 Task: Create Board Social Media Influencer Marketing Platforms to Workspace Factoring Services. Create Board Market Research and Insights to Workspace Factoring Services. Create Board Product Roadmap Planning and Prioritization to Workspace Factoring Services
Action: Mouse moved to (350, 73)
Screenshot: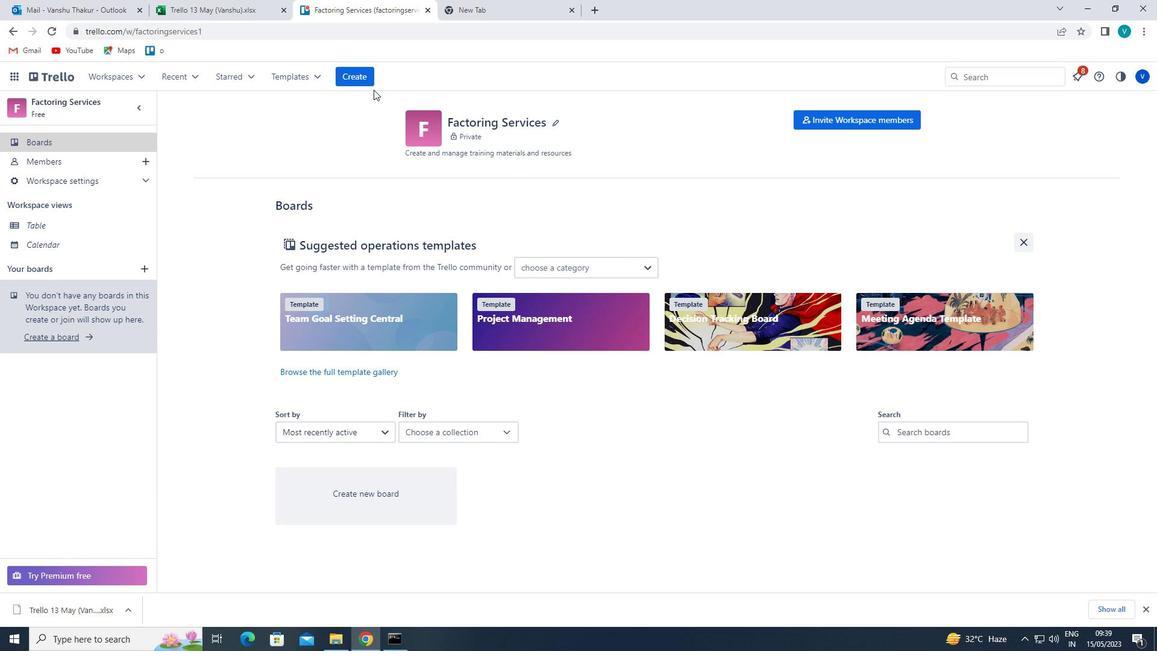 
Action: Mouse pressed left at (350, 73)
Screenshot: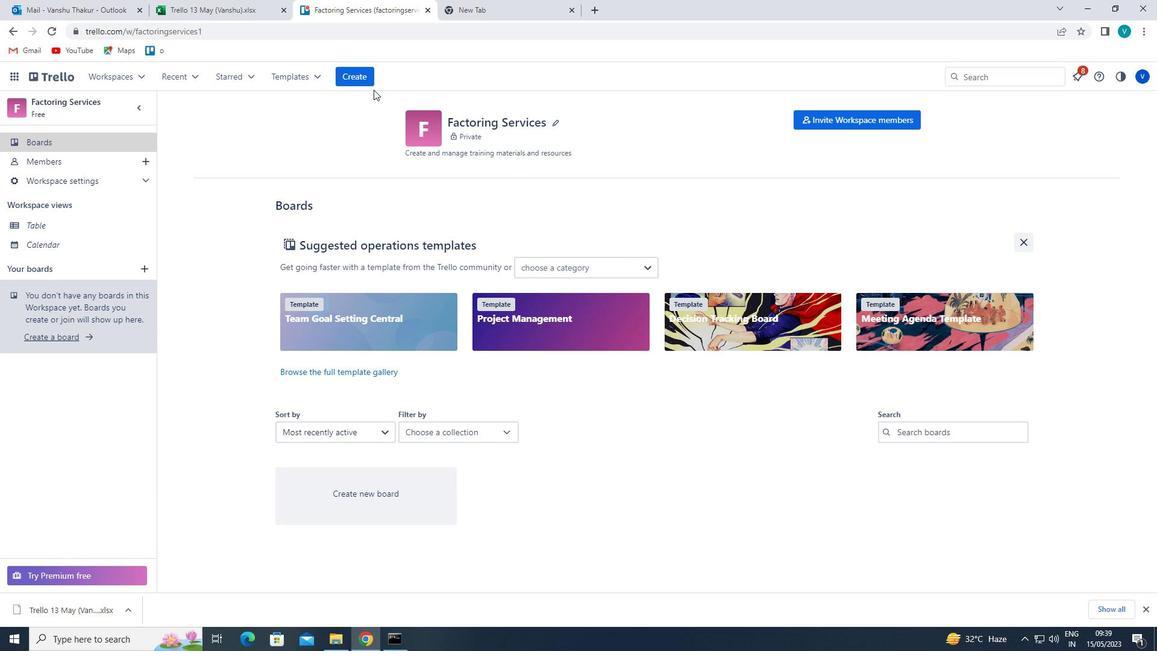 
Action: Mouse moved to (374, 121)
Screenshot: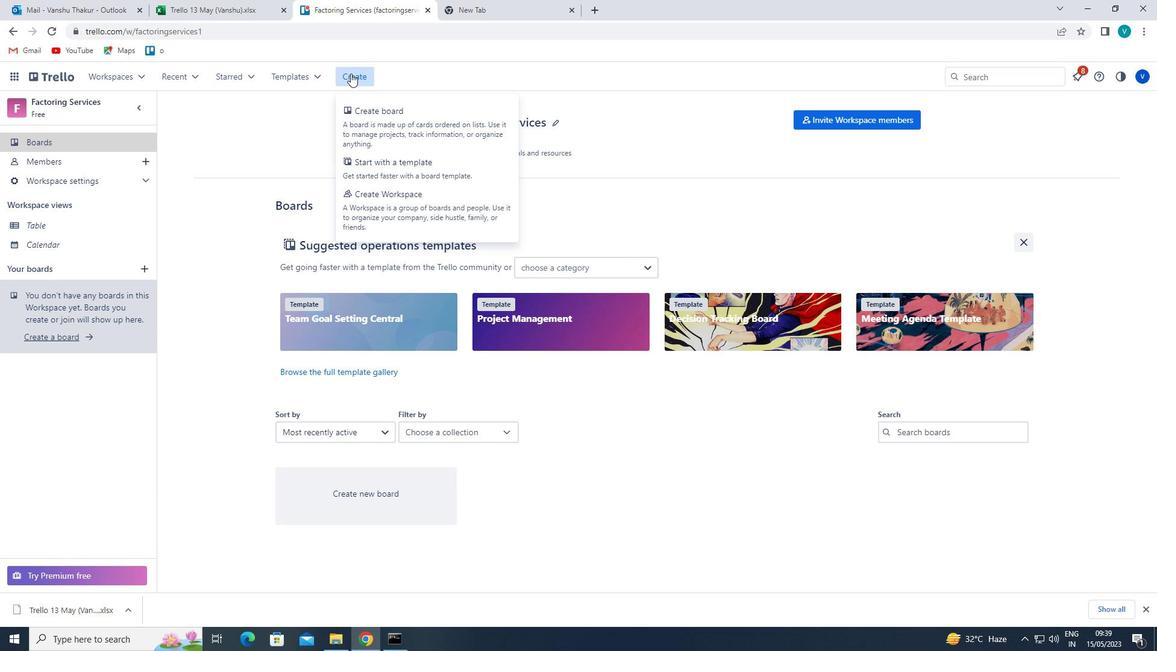 
Action: Mouse pressed left at (374, 121)
Screenshot: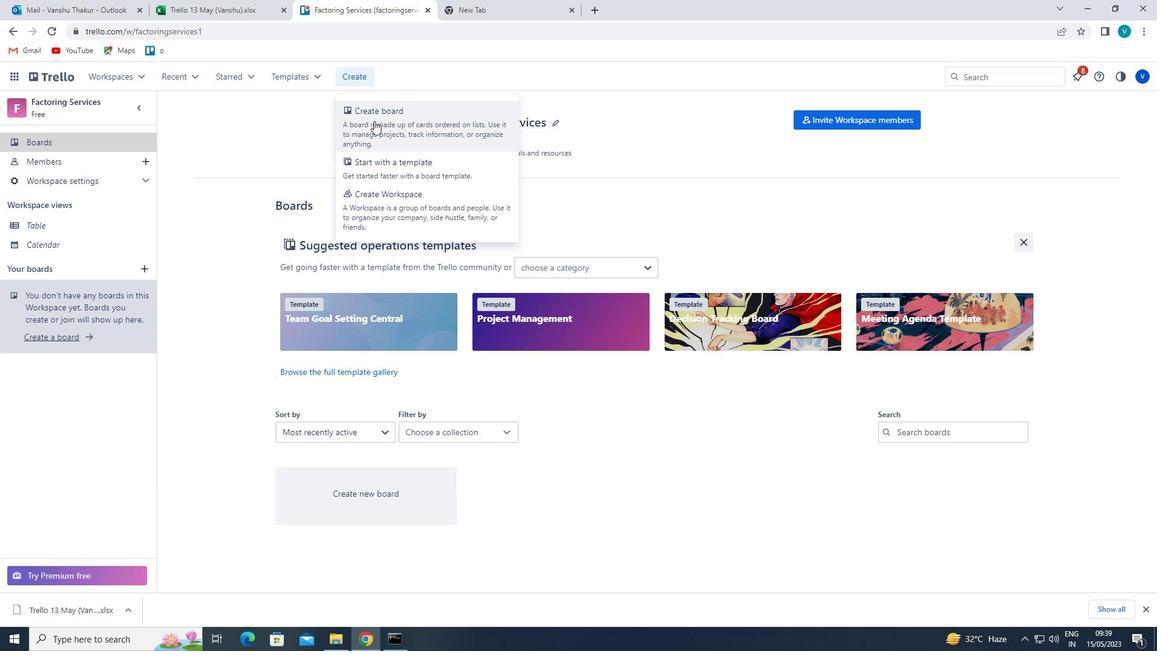 
Action: Mouse moved to (393, 298)
Screenshot: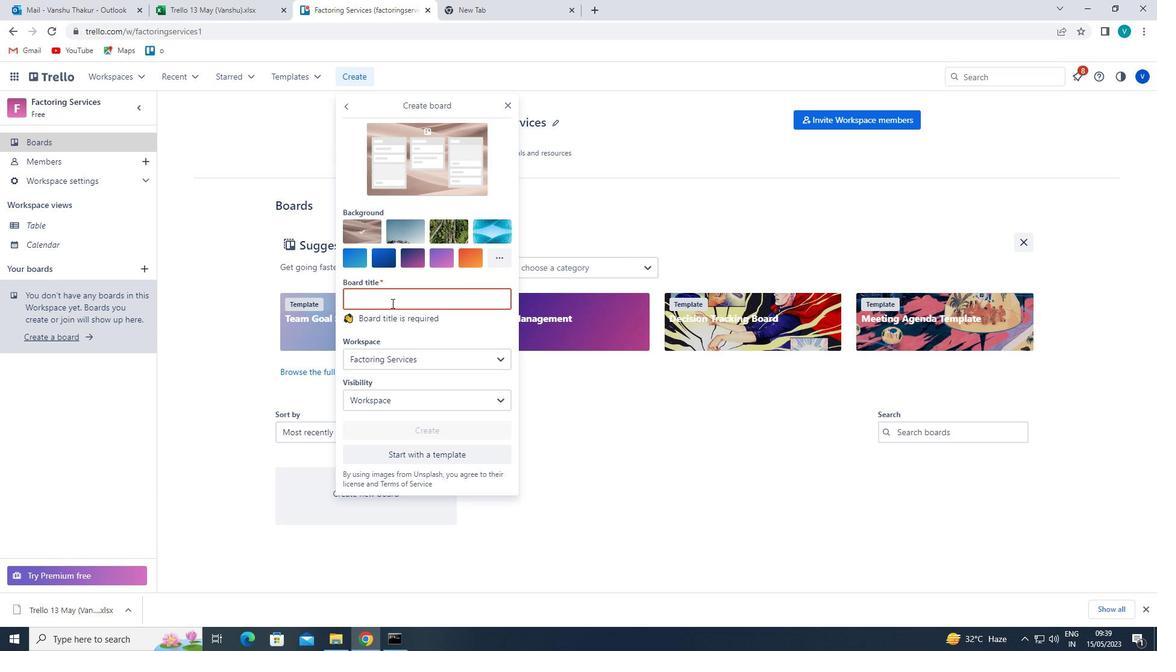 
Action: Mouse pressed left at (393, 298)
Screenshot: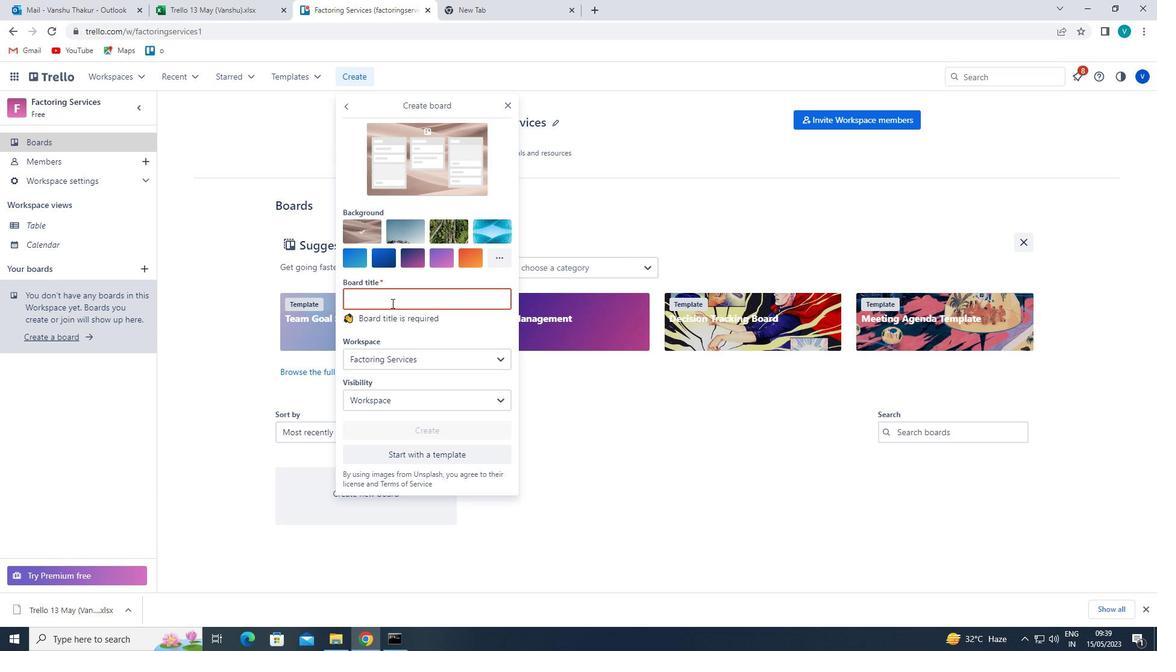 
Action: Mouse moved to (396, 296)
Screenshot: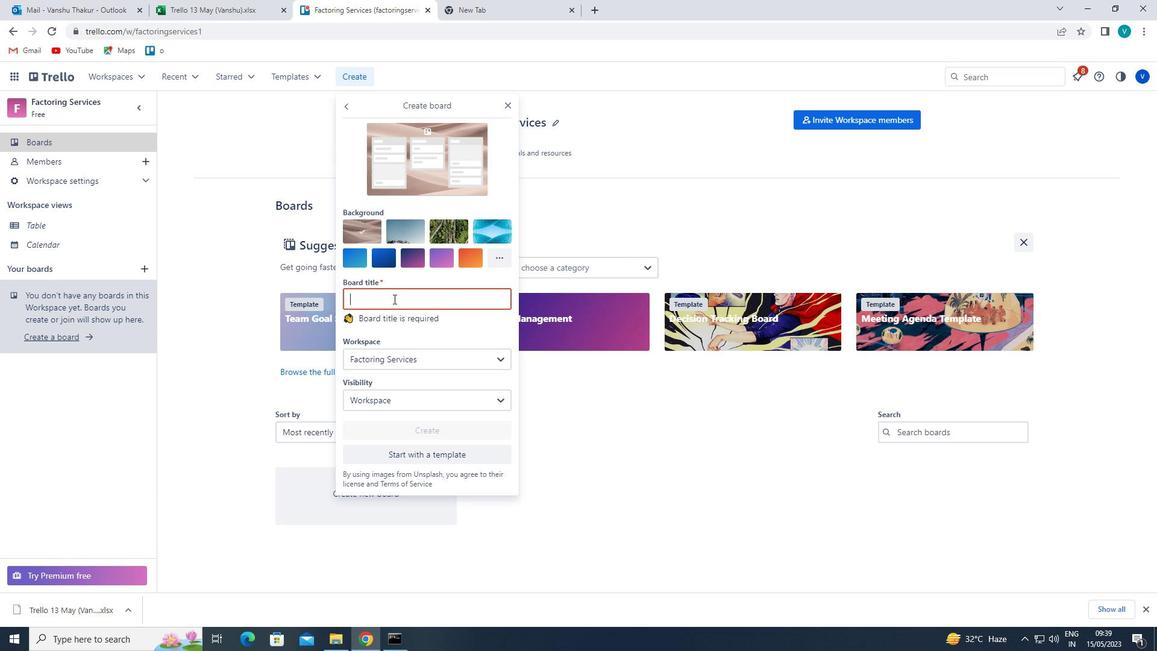 
Action: Key pressed <Key.shift>SOCIAL<Key.space><Key.shift>MEDIA<Key.space><Key.shift>INFLUENCER<Key.space><Key.shift>MARKETING<Key.space><Key.shift>PLATFP<Key.backspace>ORMS
Screenshot: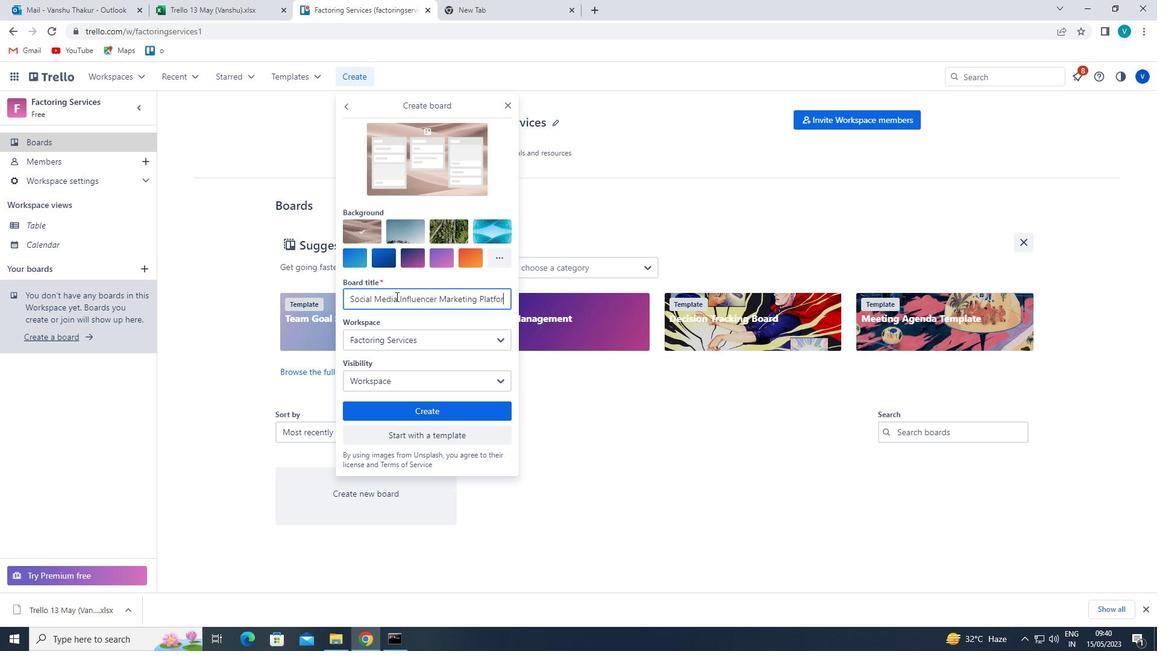 
Action: Mouse moved to (446, 409)
Screenshot: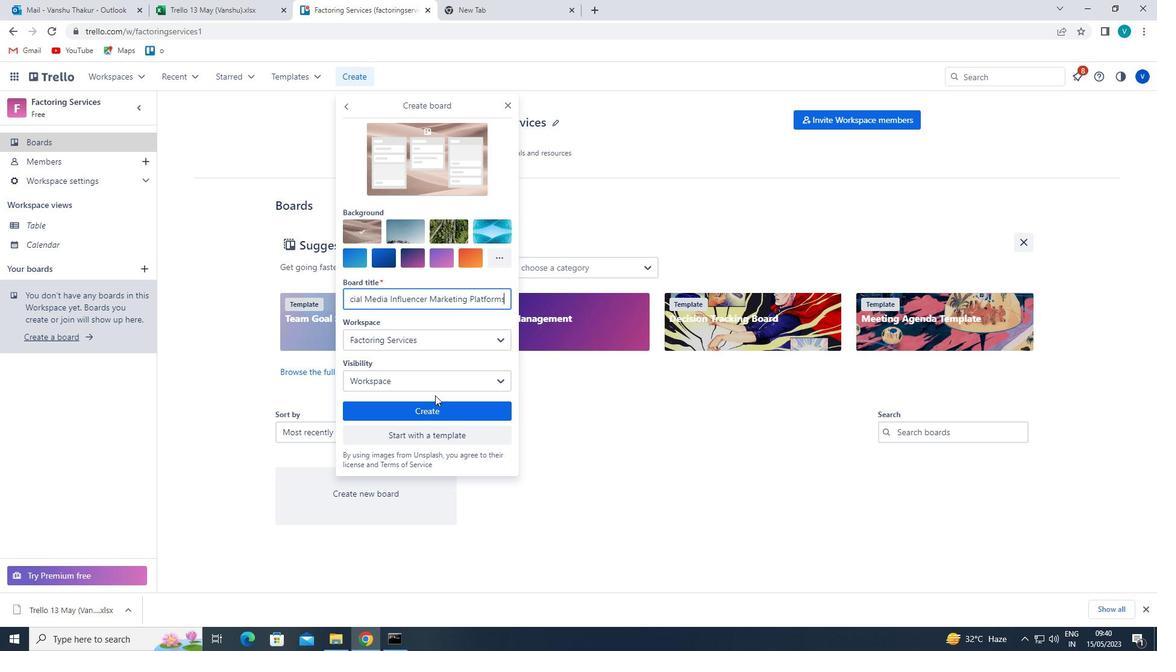 
Action: Mouse pressed left at (446, 409)
Screenshot: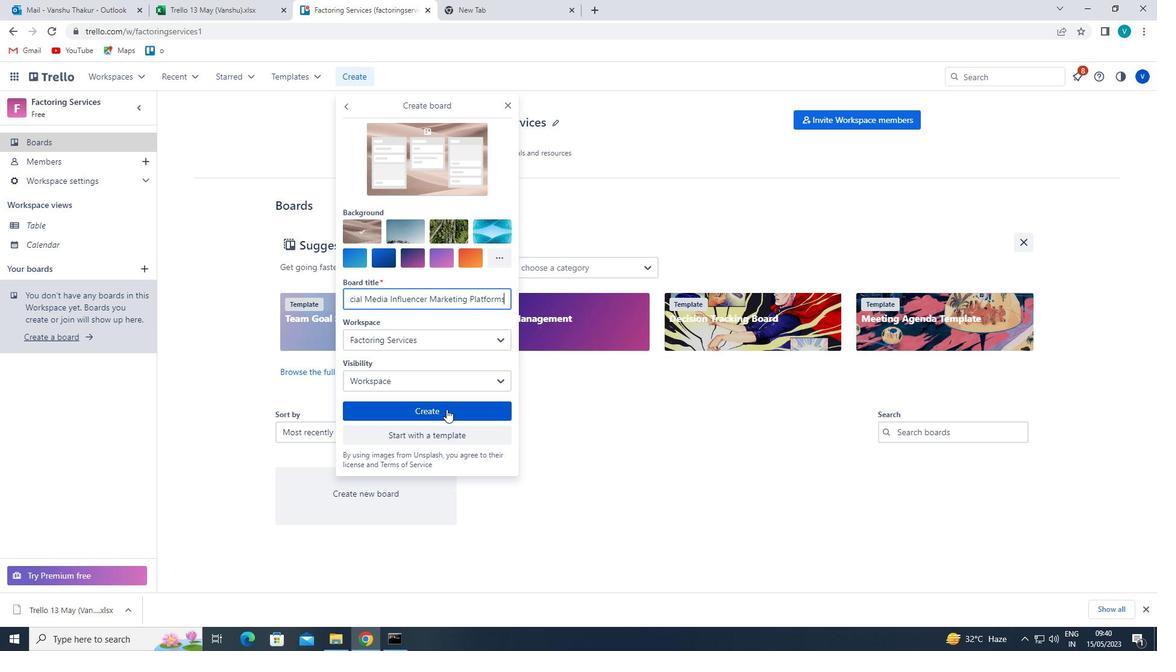 
Action: Mouse moved to (350, 71)
Screenshot: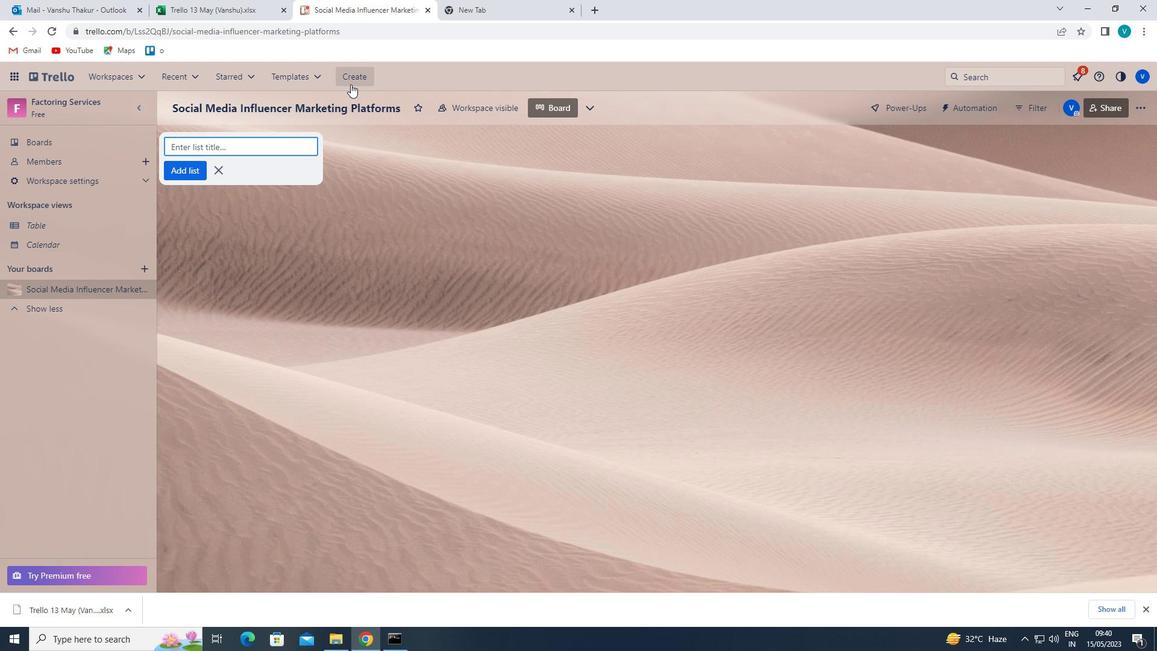 
Action: Mouse pressed left at (350, 71)
Screenshot: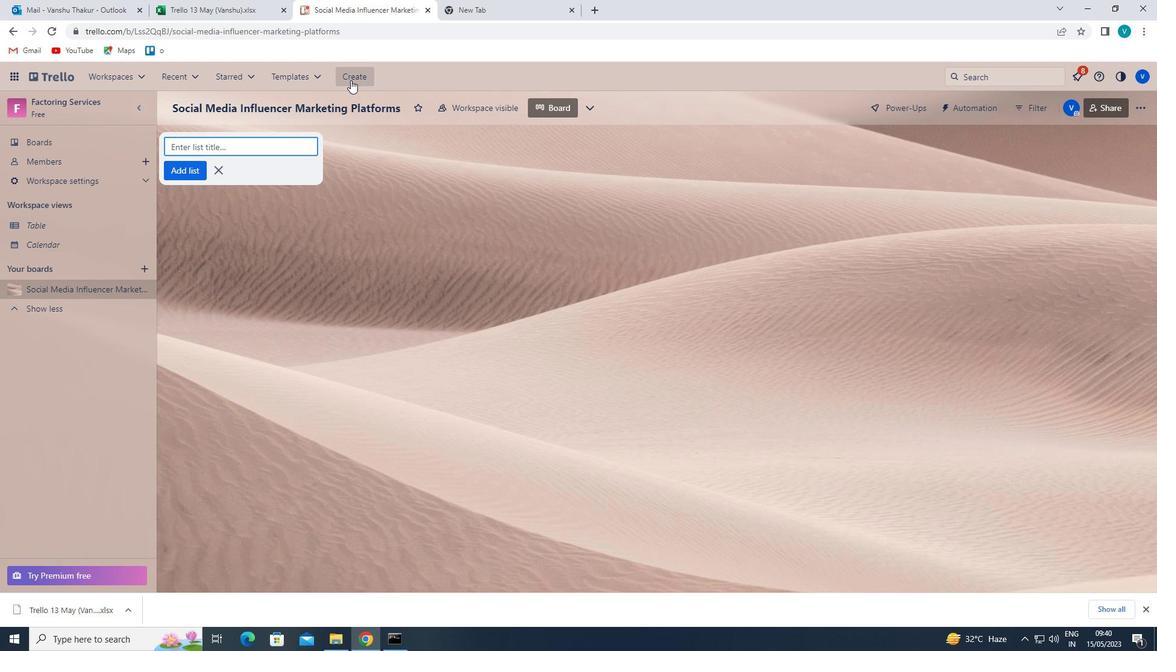 
Action: Mouse moved to (377, 125)
Screenshot: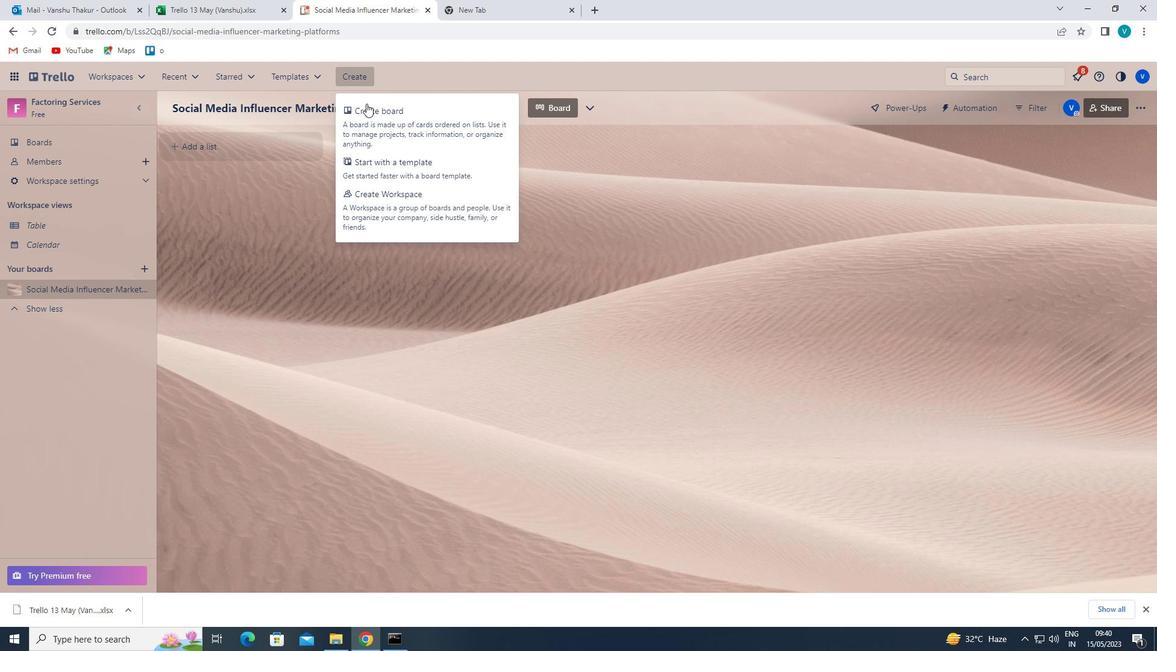 
Action: Mouse pressed left at (377, 125)
Screenshot: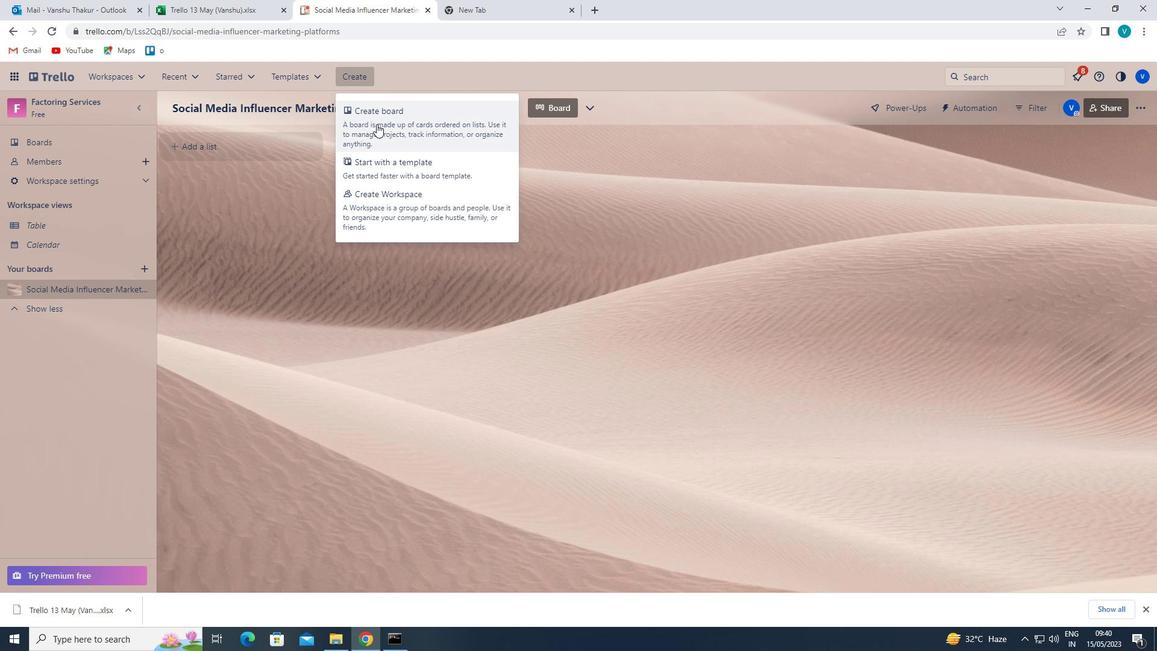 
Action: Mouse moved to (391, 300)
Screenshot: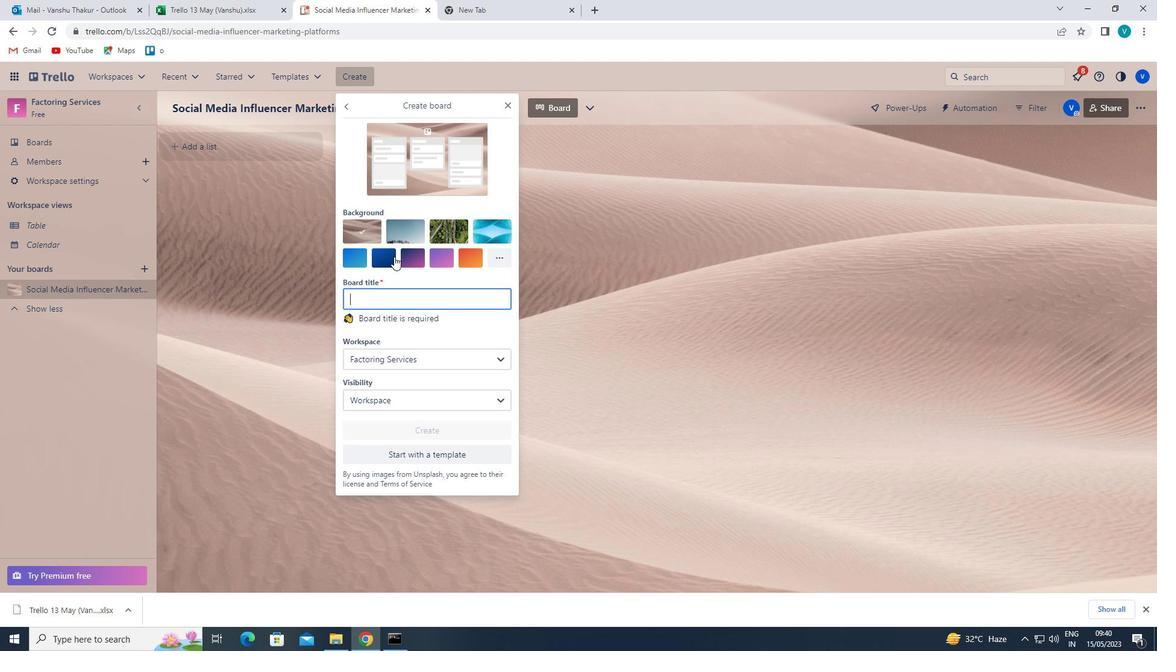 
Action: Mouse pressed left at (391, 300)
Screenshot: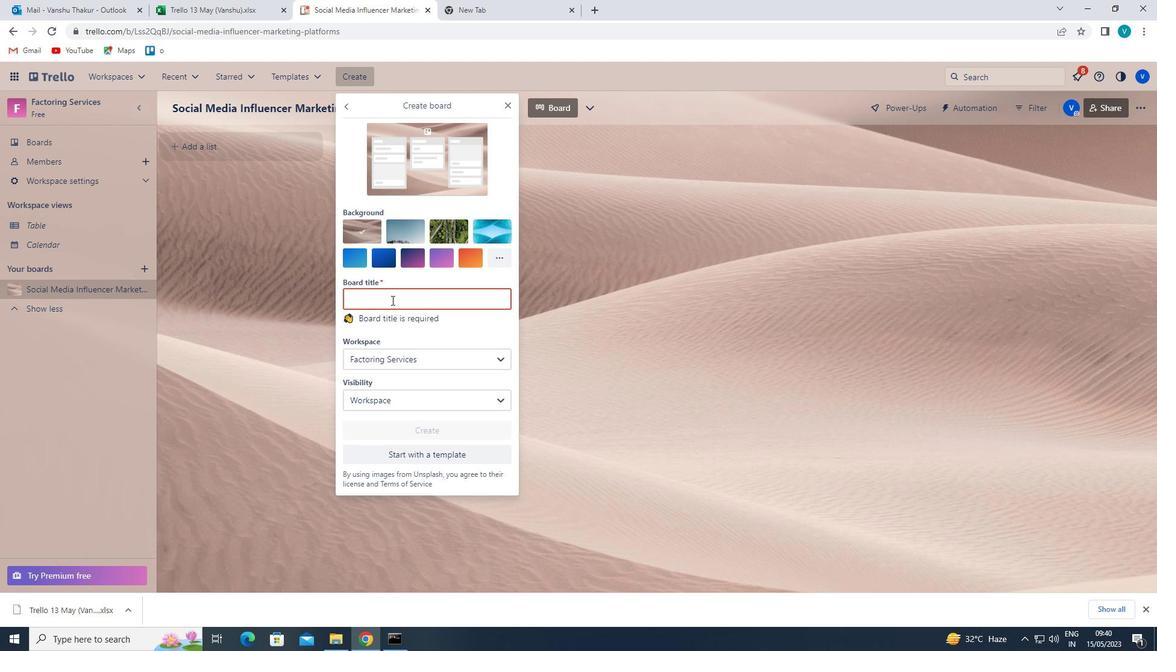 
Action: Mouse moved to (394, 300)
Screenshot: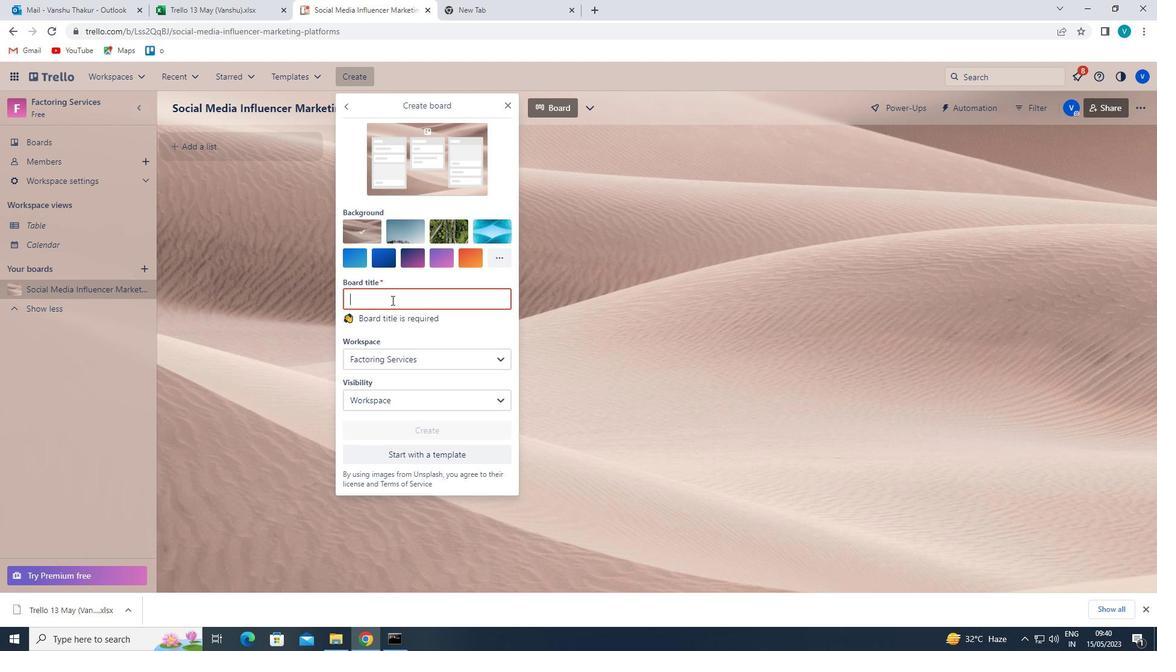 
Action: Key pressed <Key.shift>MAR
Screenshot: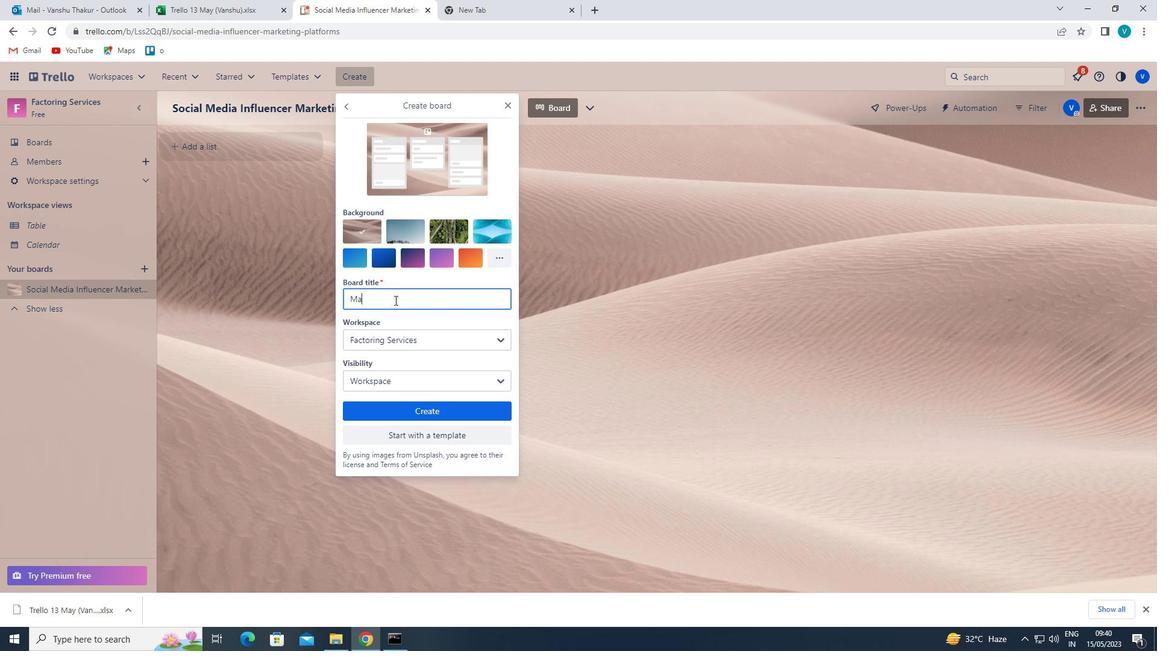 
Action: Mouse moved to (395, 299)
Screenshot: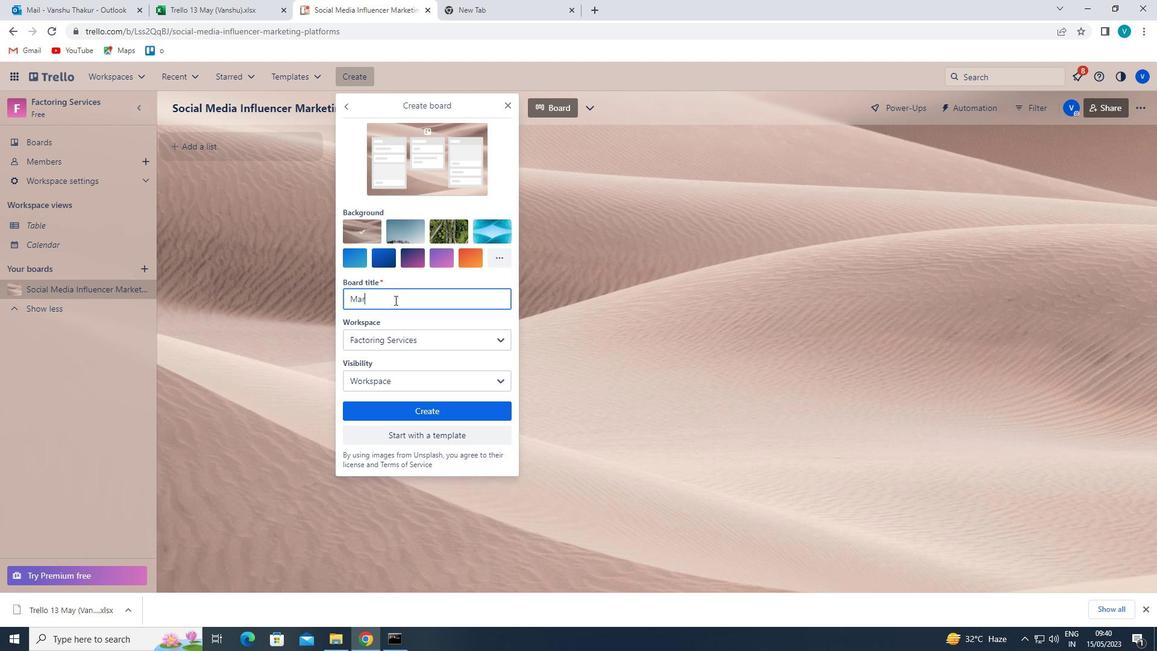 
Action: Key pressed KET<Key.space><Key.shift>RESESAR<Key.backspace>
Screenshot: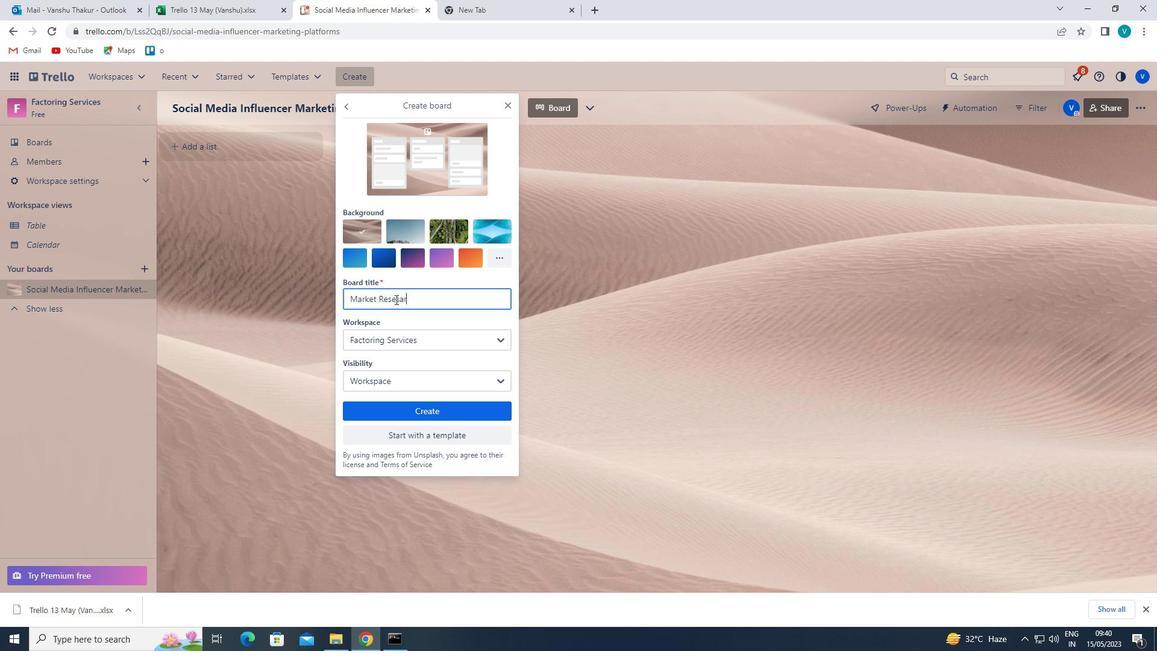 
Action: Mouse moved to (645, 424)
Screenshot: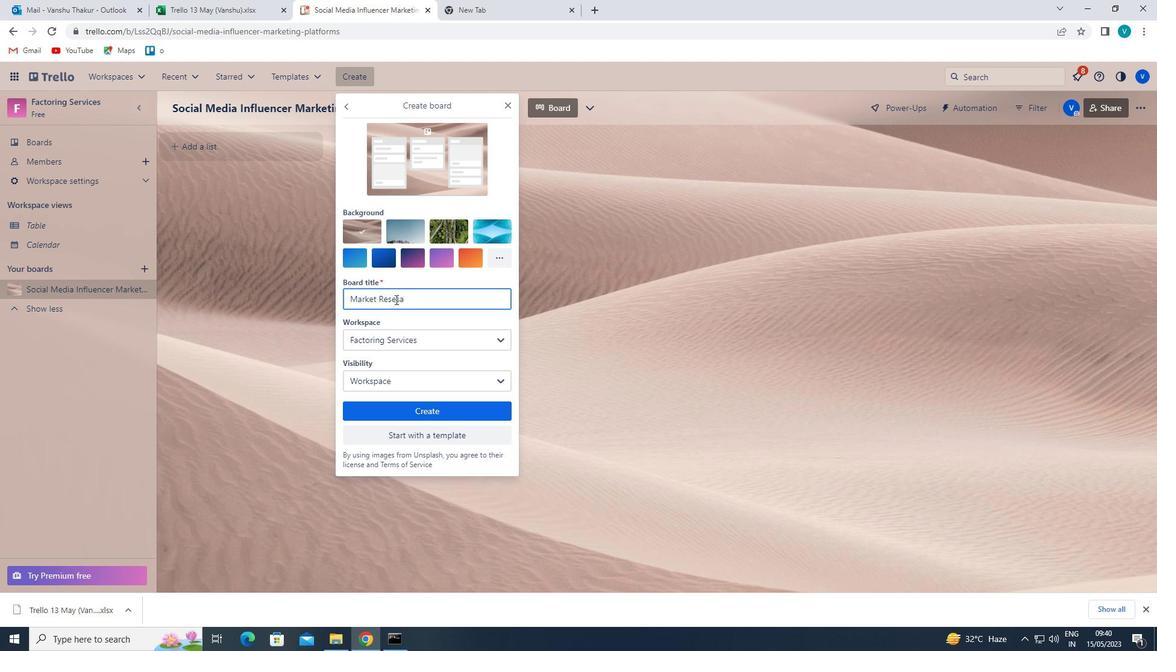 
Action: Key pressed <Key.backspace><Key.backspace>ARCH<Key.space>AND<Key.space><Key.shift>INSIGHTS
Screenshot: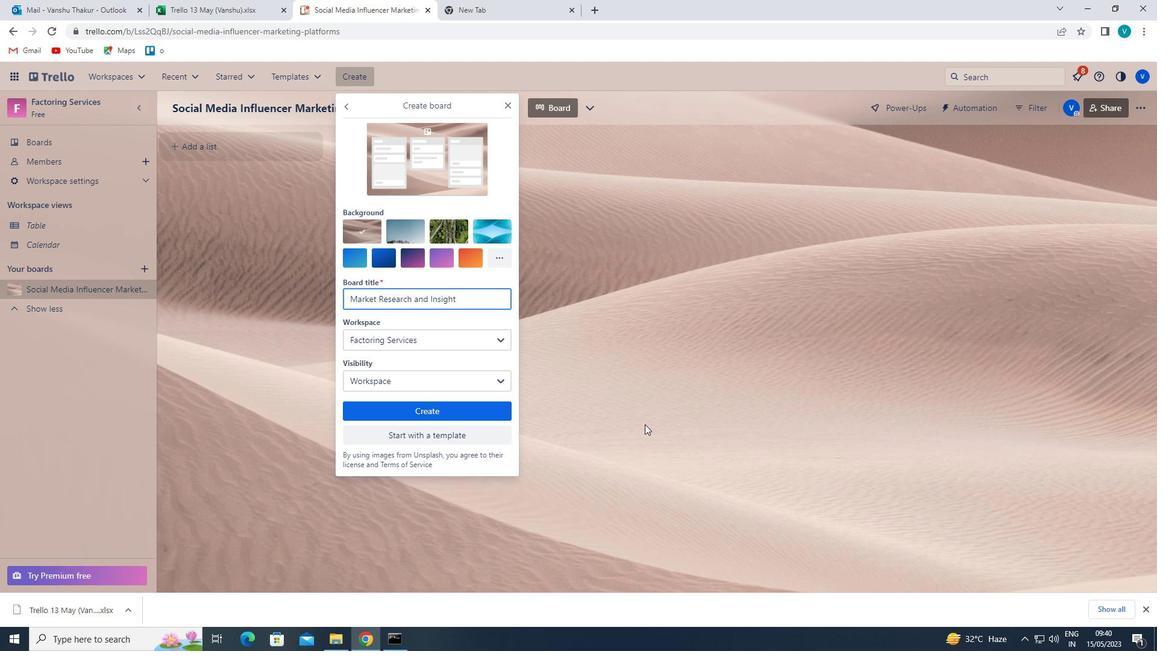 
Action: Mouse moved to (469, 411)
Screenshot: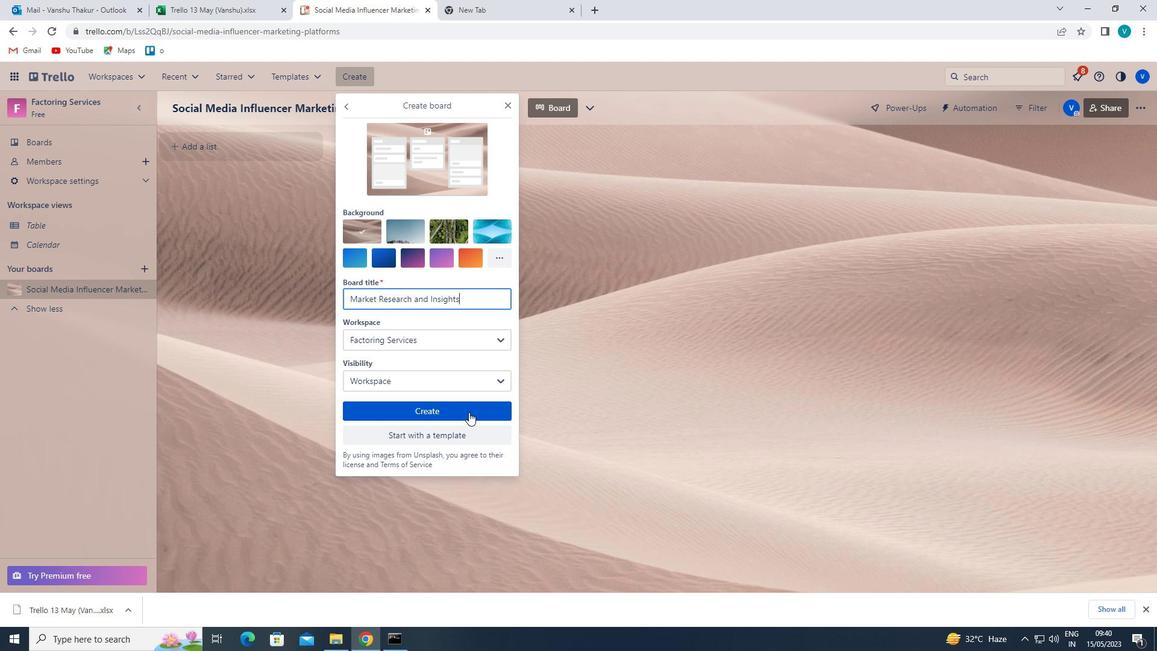 
Action: Mouse pressed left at (469, 411)
Screenshot: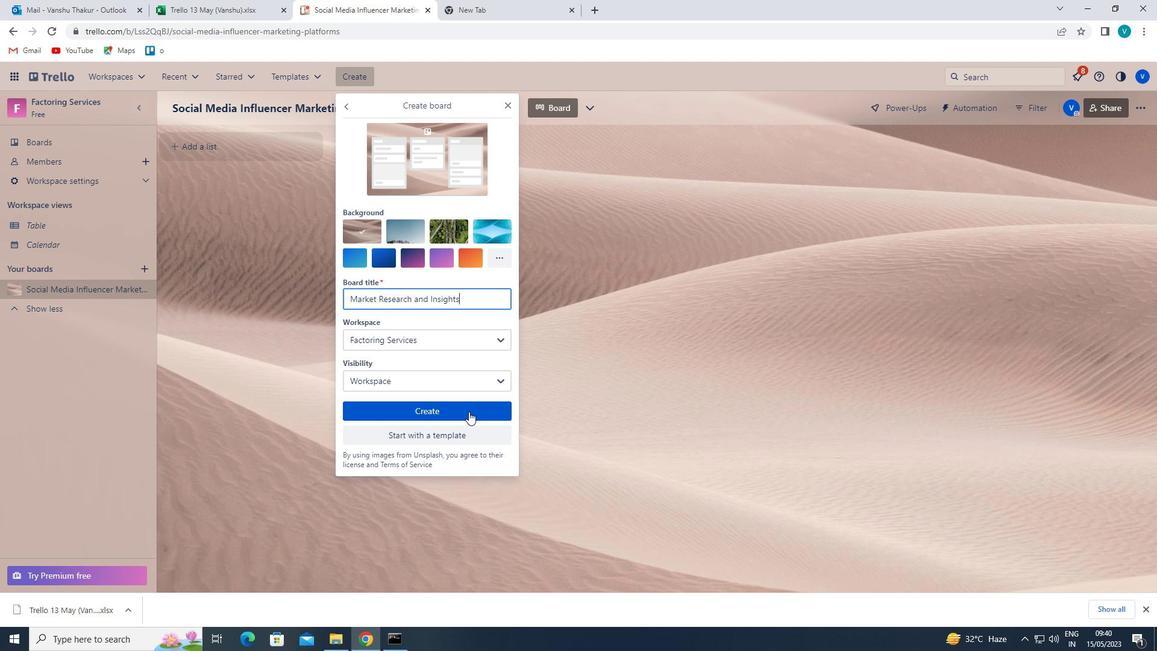 
Action: Mouse moved to (361, 71)
Screenshot: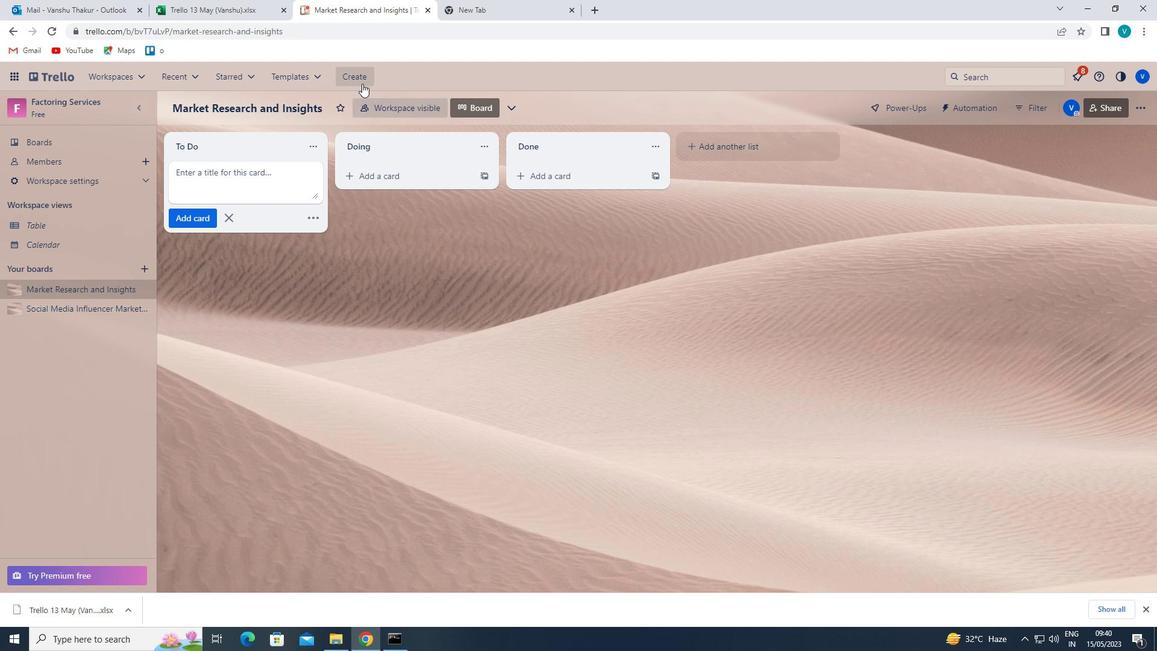 
Action: Mouse pressed left at (361, 71)
Screenshot: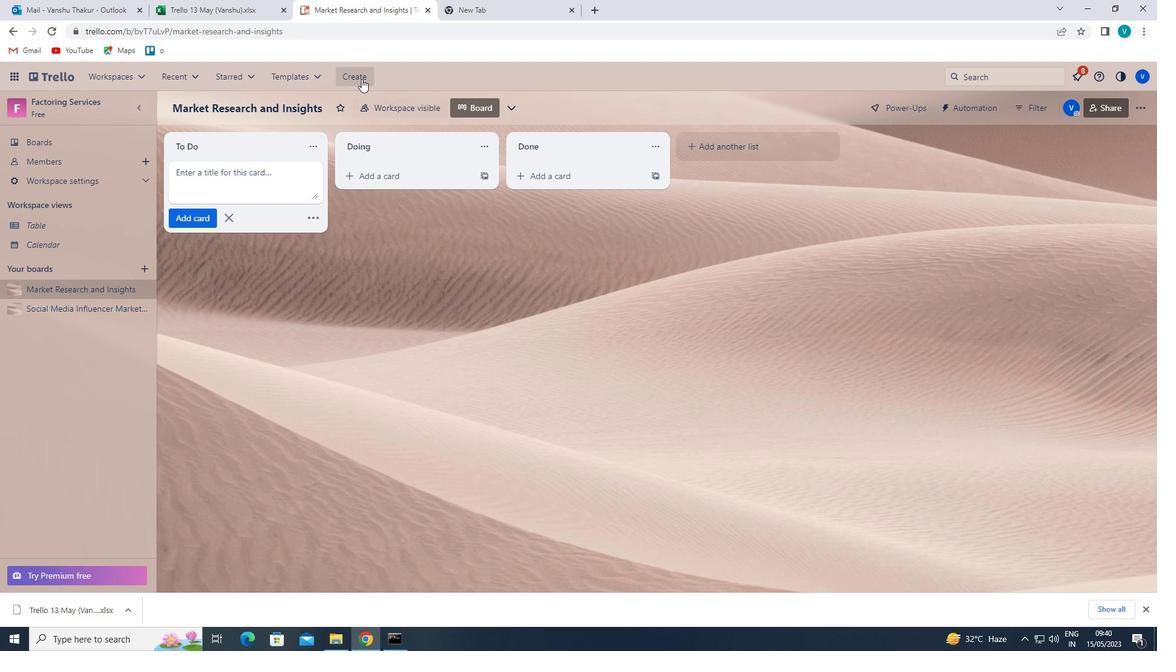 
Action: Mouse moved to (365, 116)
Screenshot: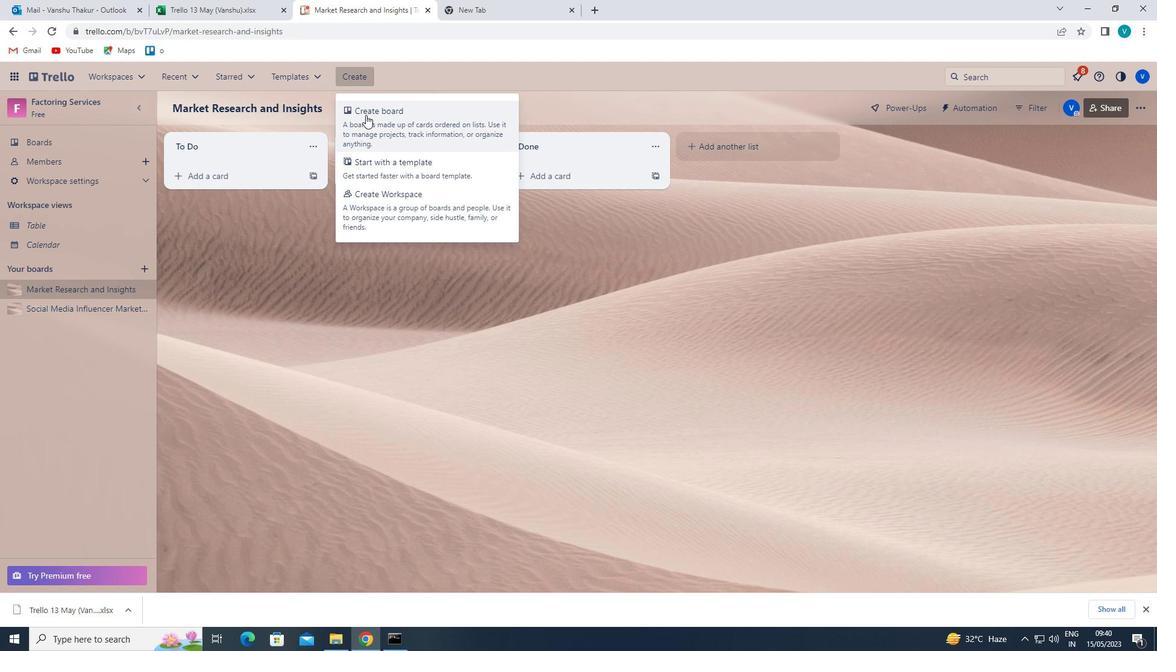 
Action: Mouse pressed left at (365, 116)
Screenshot: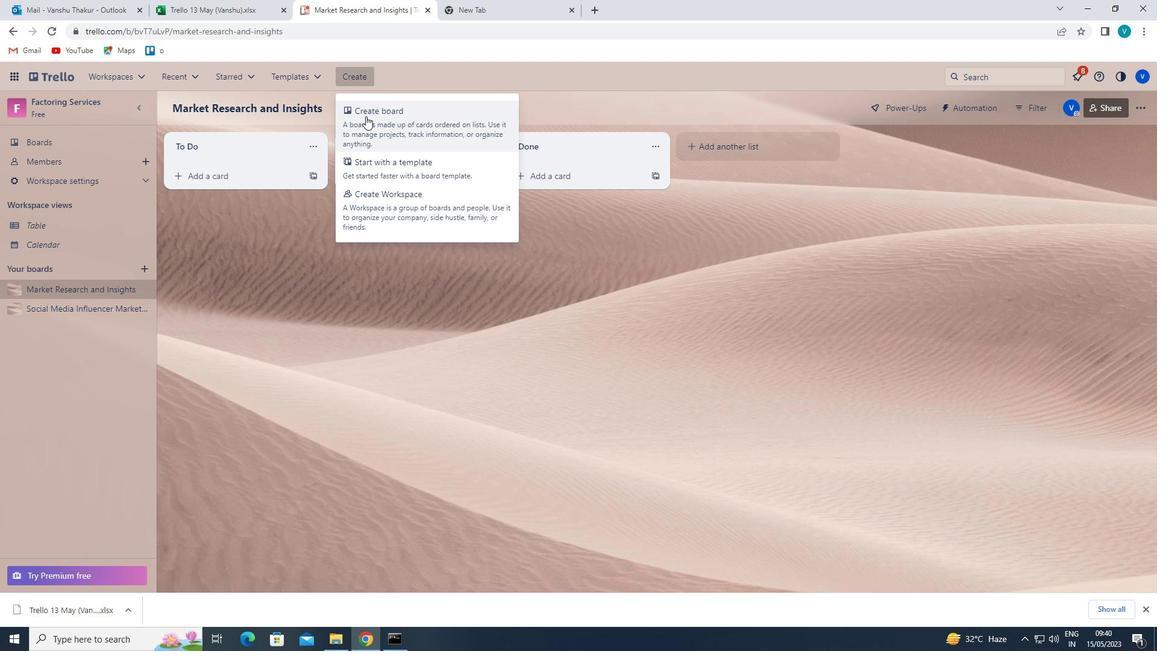 
Action: Mouse moved to (385, 294)
Screenshot: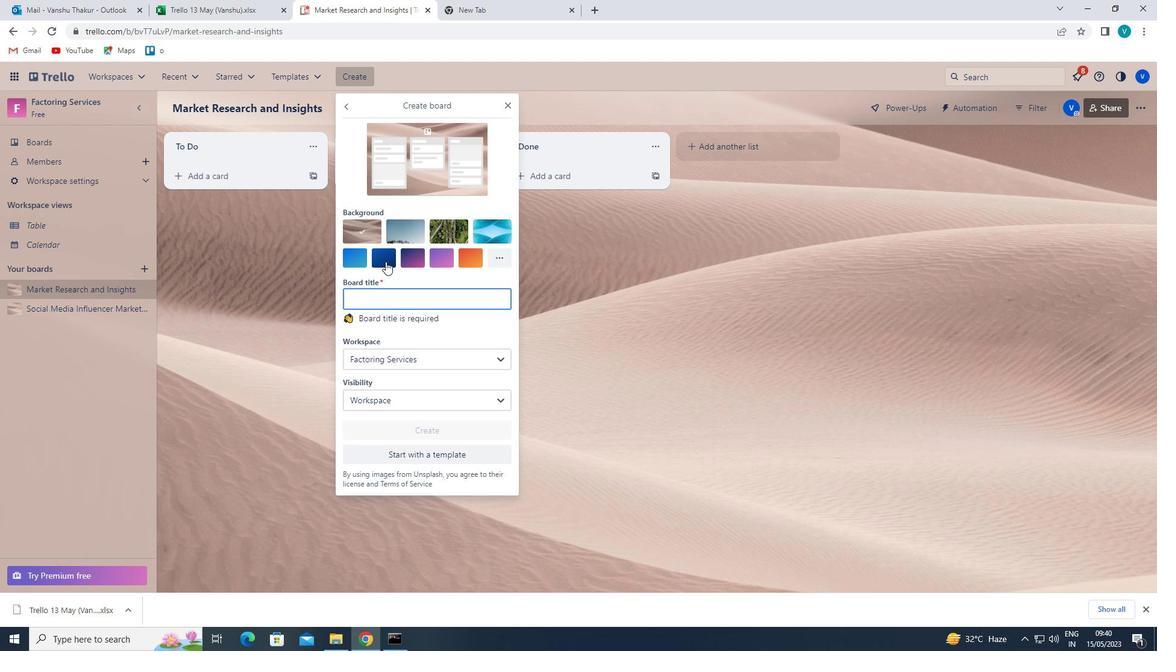 
Action: Mouse pressed left at (385, 294)
Screenshot: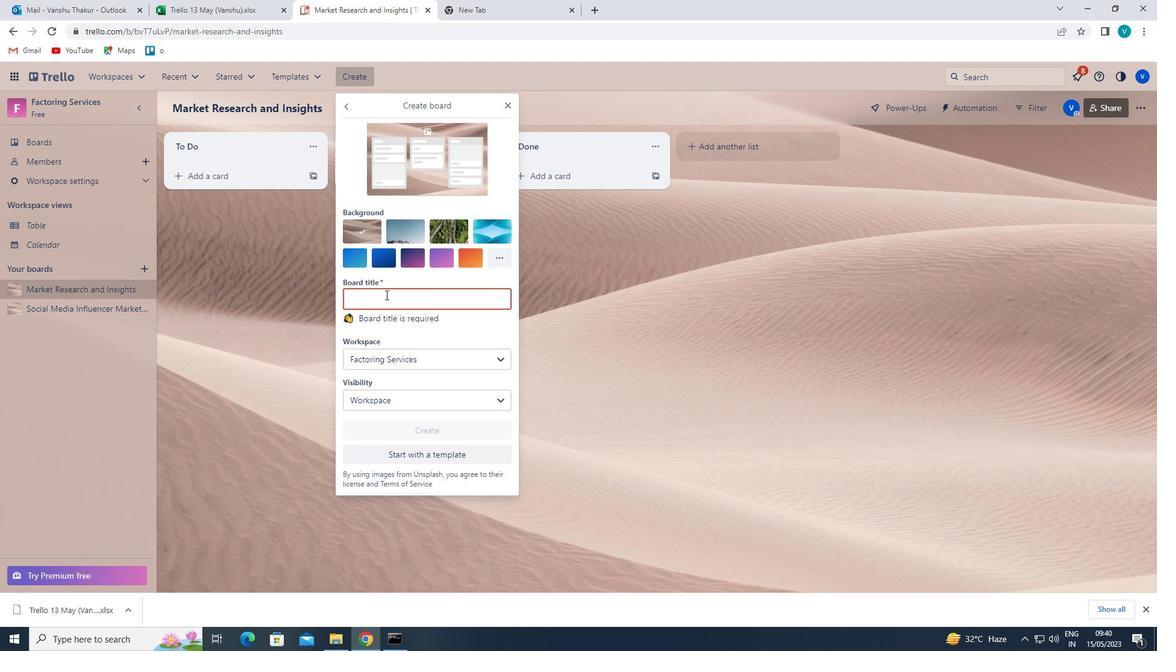 
Action: Key pressed <Key.shift>PRODUCT<Key.space><Key.shift>ROADMAP<Key.space><Key.shift>PLANNING<Key.space>AND<Key.space><Key.shift>PRIORITIZATION
Screenshot: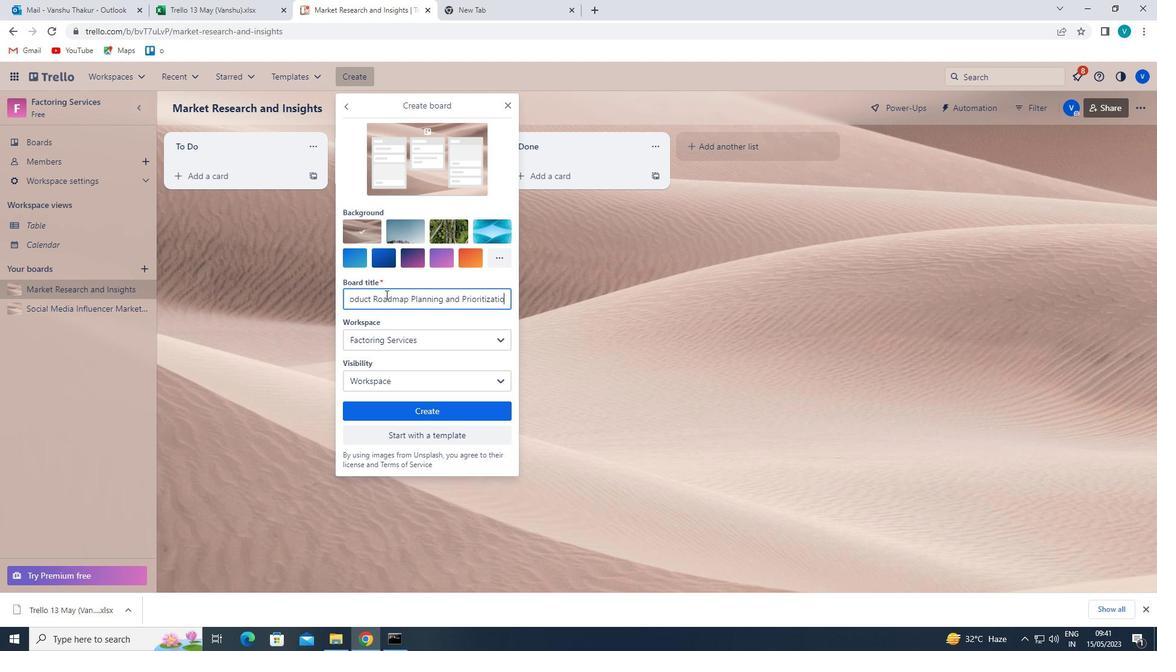 
Action: Mouse moved to (456, 411)
Screenshot: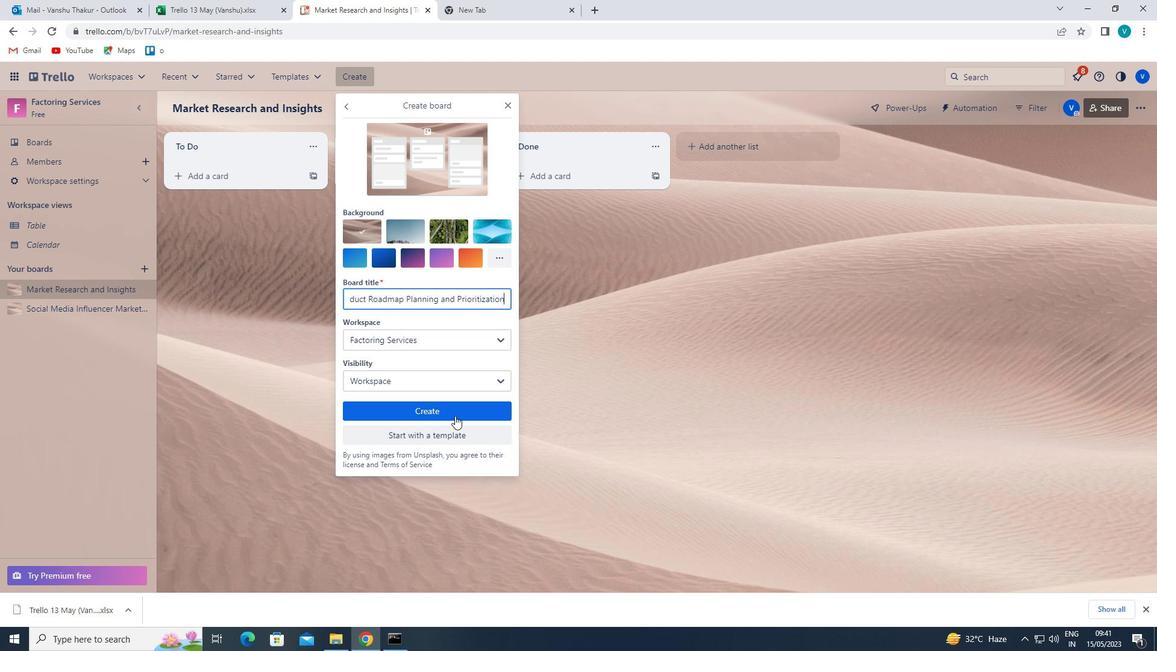 
Action: Mouse pressed left at (456, 411)
Screenshot: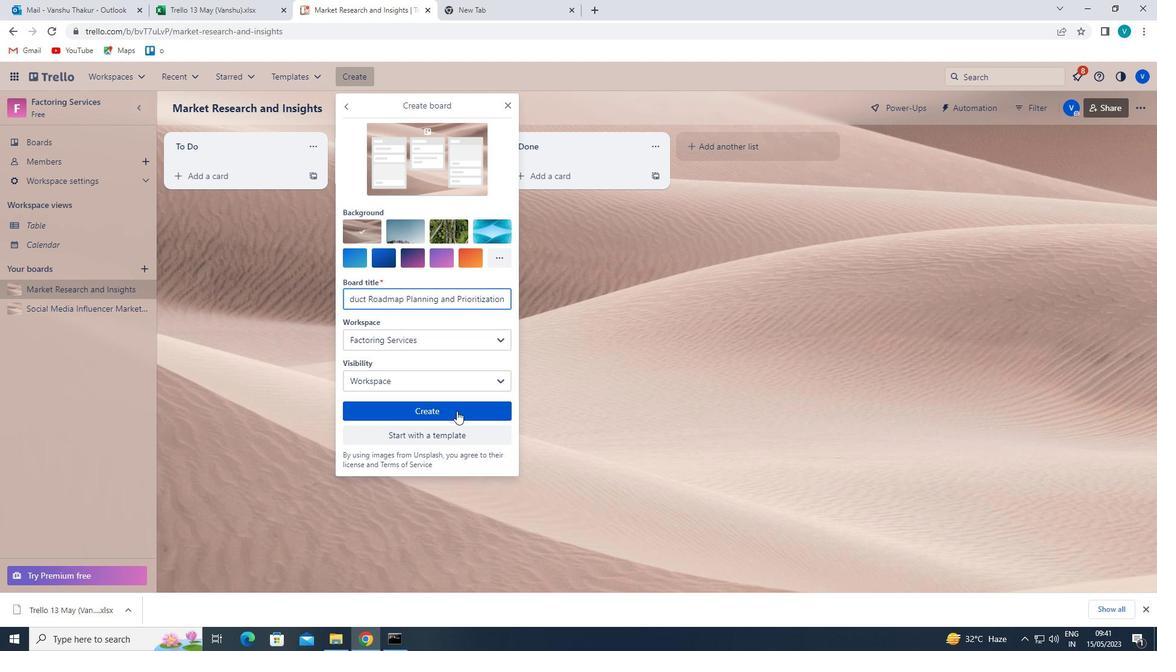 
